 Task: Change the title name "Effort" to "Key to Milestones".
Action: Mouse moved to (391, 241)
Screenshot: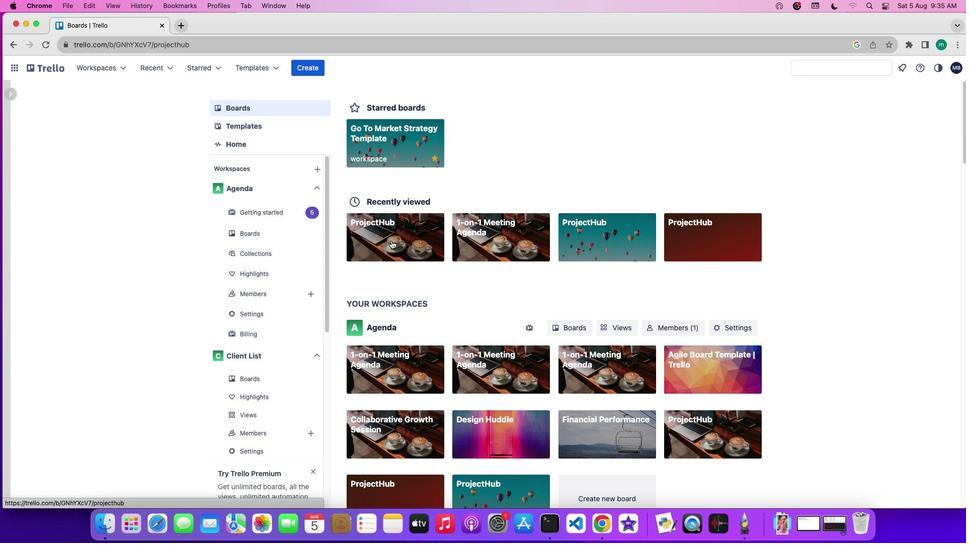 
Action: Mouse pressed left at (391, 241)
Screenshot: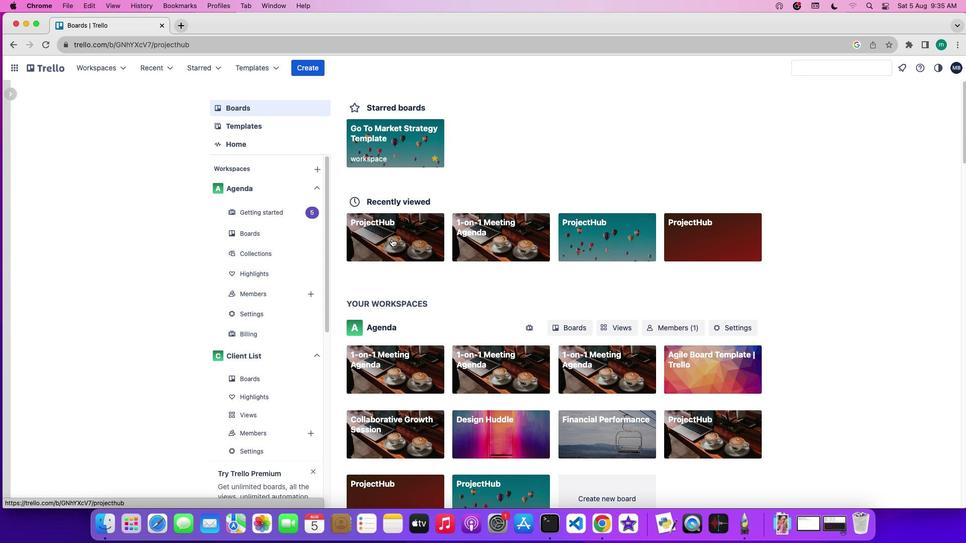 
Action: Mouse pressed left at (391, 241)
Screenshot: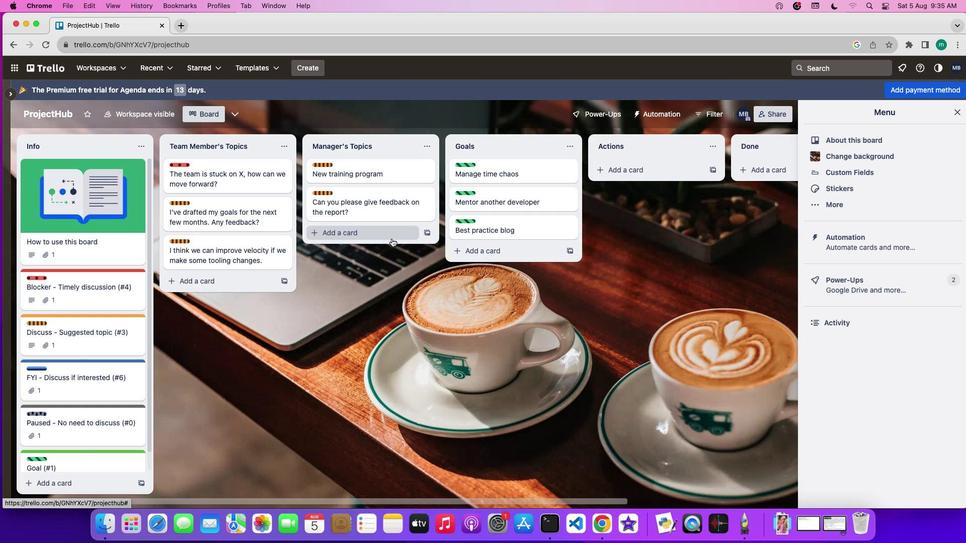 
Action: Mouse moved to (867, 172)
Screenshot: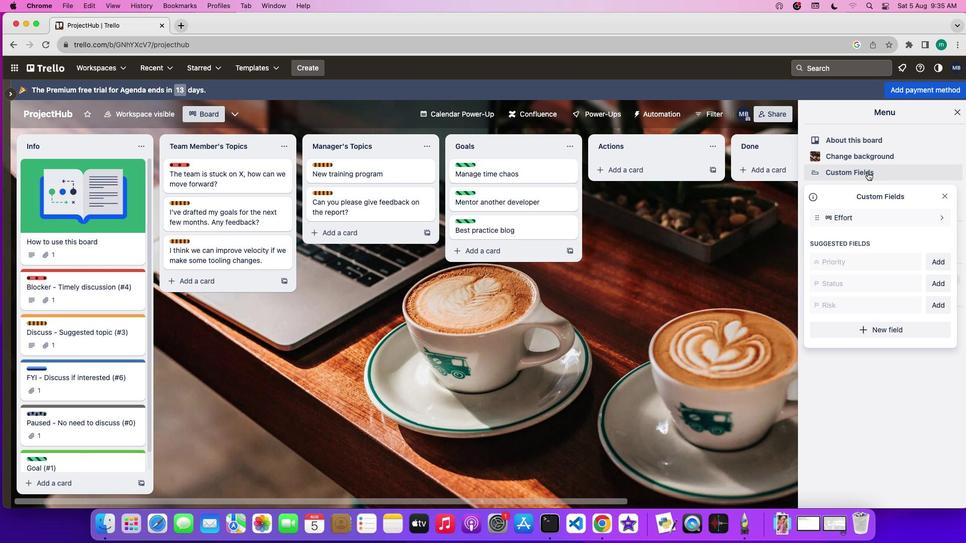 
Action: Mouse pressed left at (867, 172)
Screenshot: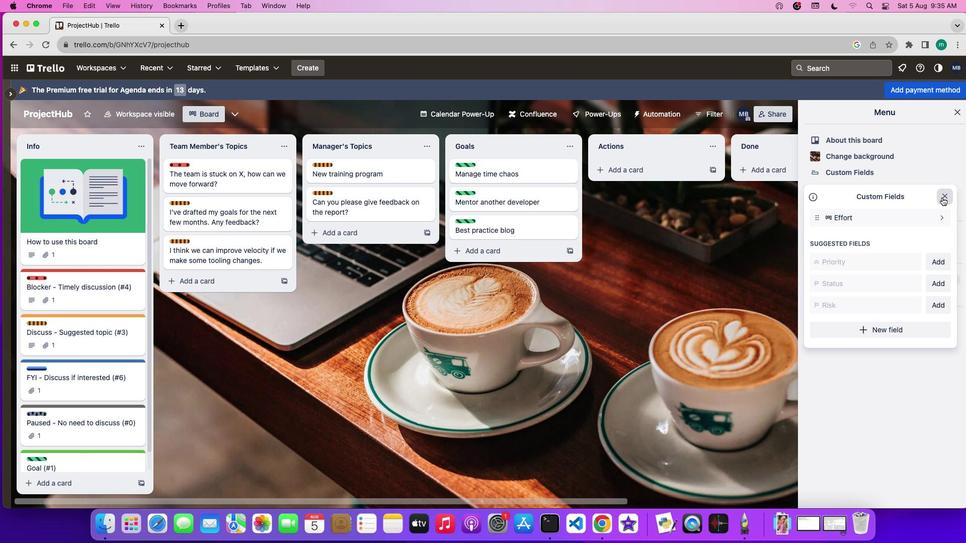 
Action: Mouse moved to (939, 211)
Screenshot: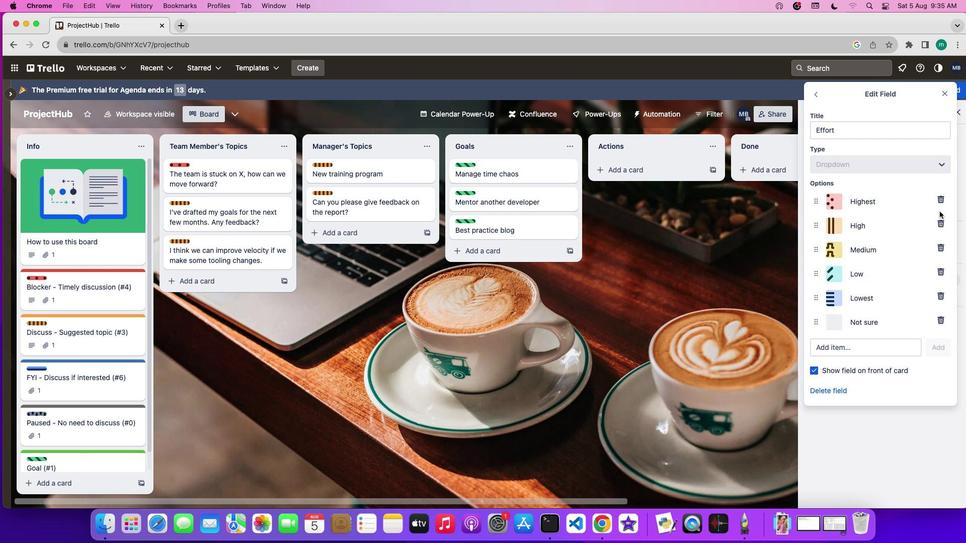 
Action: Mouse pressed left at (939, 211)
Screenshot: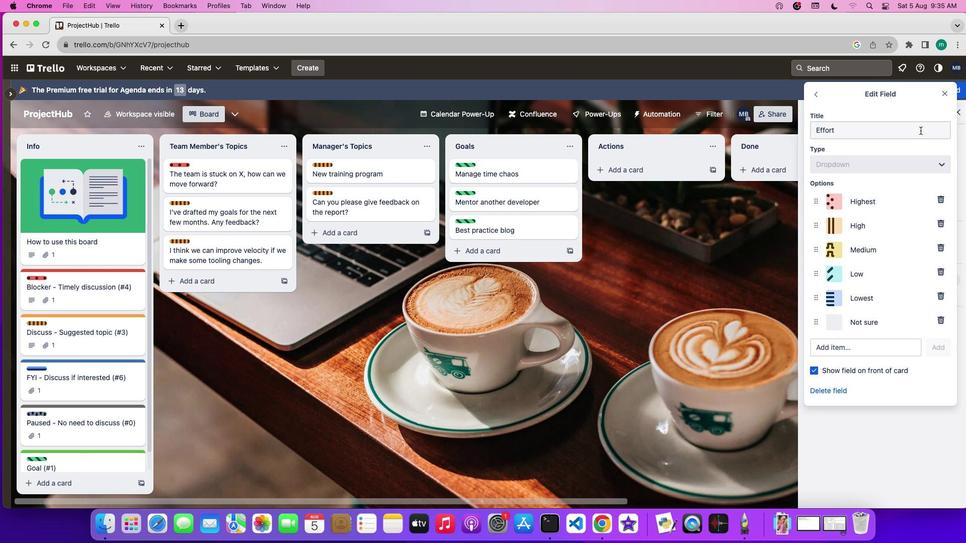 
Action: Mouse moved to (918, 128)
Screenshot: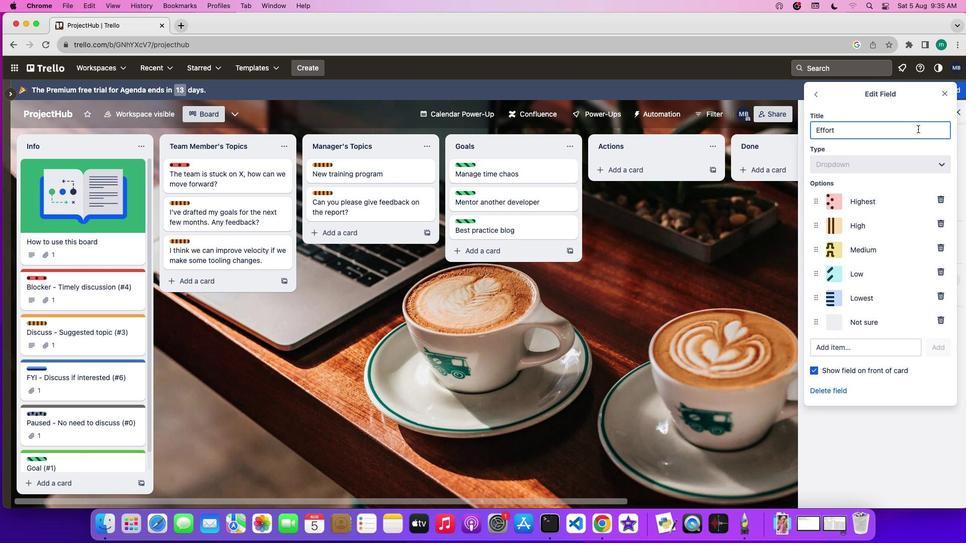 
Action: Mouse pressed left at (918, 128)
Screenshot: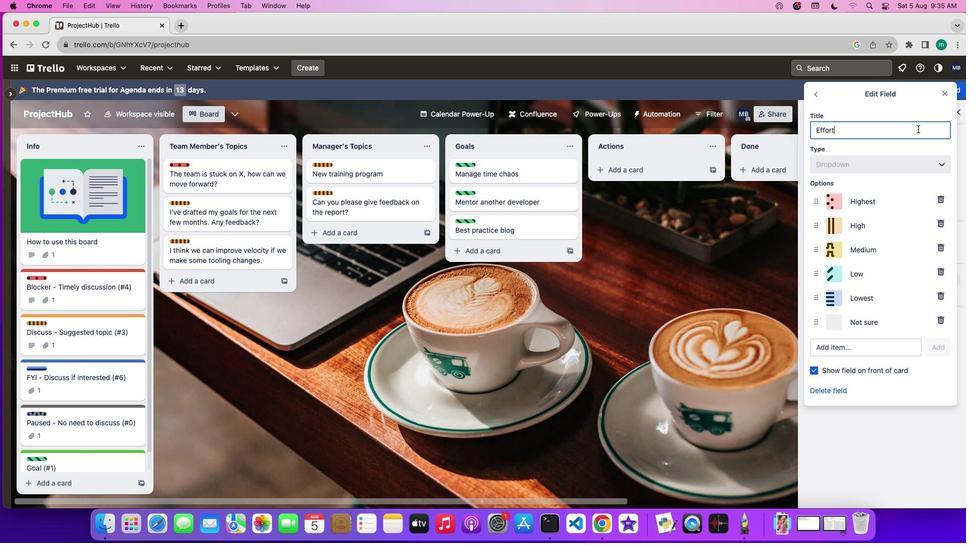 
Action: Key pressed Key.backspaceKey.backspaceKey.backspaceKey.backspaceKey.backspaceKey.backspaceKey.backspaceKey.backspaceKey.backspaceKey.backspaceKey.backspaceKey.backspaceKey.backspaceKey.backspaceKey.backspaceKey.backspaceKey.backspaceKey.backspaceKey.backspaceKey.backspaceKey.shift'K''e''y'Key.space't''o'Key.spaceKey.shift'M''i''l''e''s''t''o''n''e''s'
Screenshot: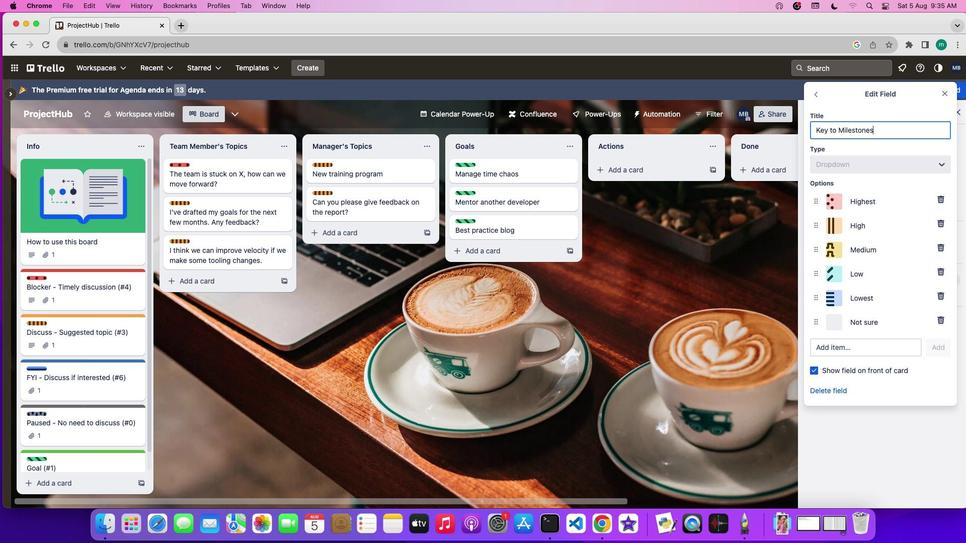 
Action: Mouse moved to (882, 459)
Screenshot: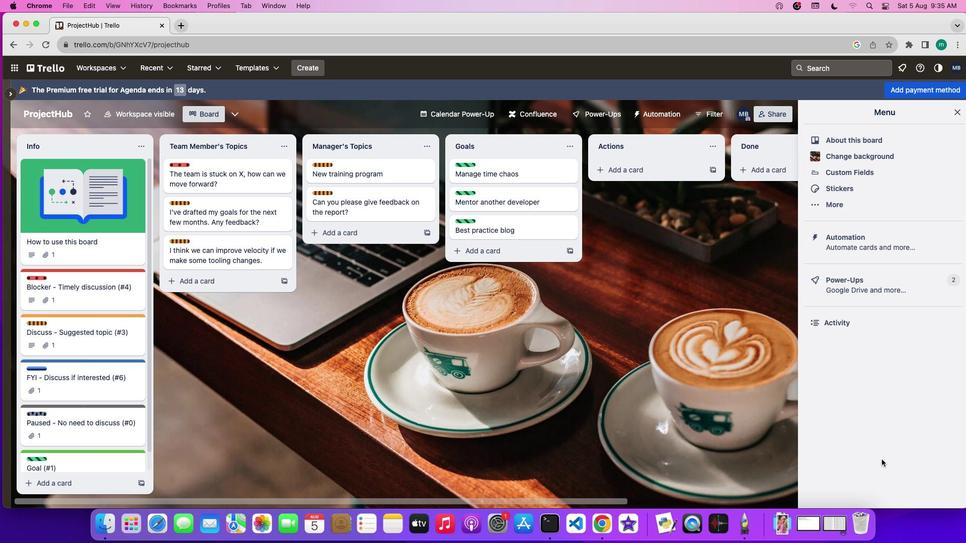 
Action: Mouse pressed left at (882, 459)
Screenshot: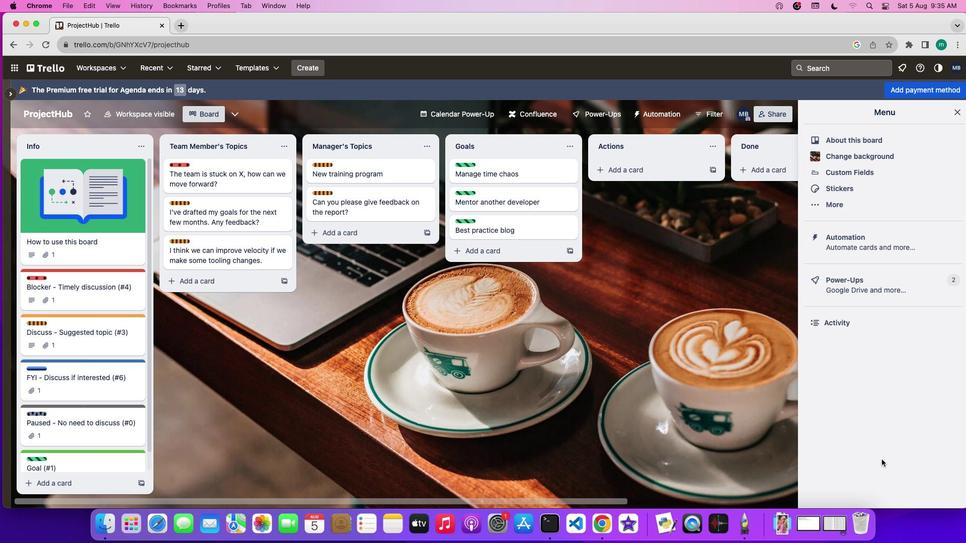
